 Task: Create a rule from the Routing list, Task moved to a section -> Set Priority in the project AgileEngine , set the section as To-Do and set the priority of the task as  High
Action: Mouse moved to (684, 288)
Screenshot: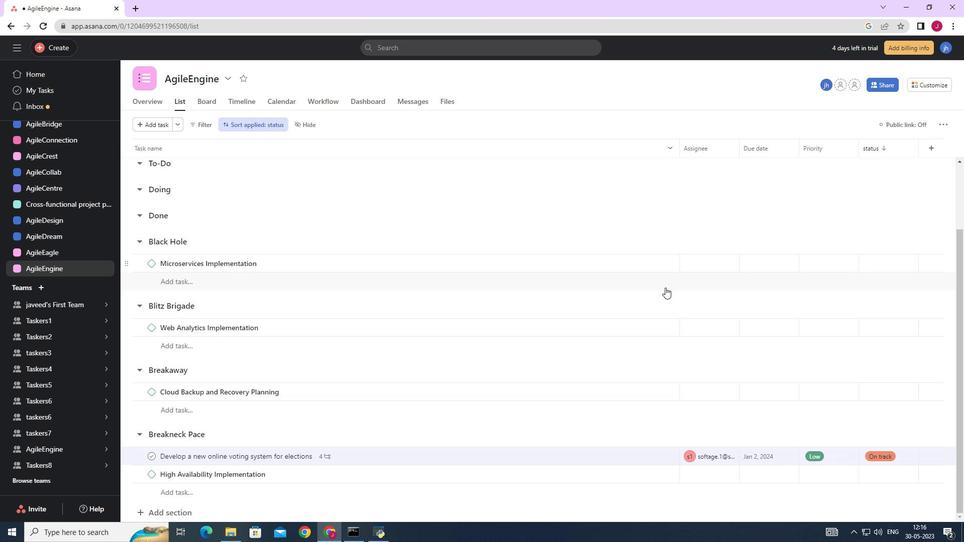 
Action: Mouse scrolled (684, 289) with delta (0, 0)
Screenshot: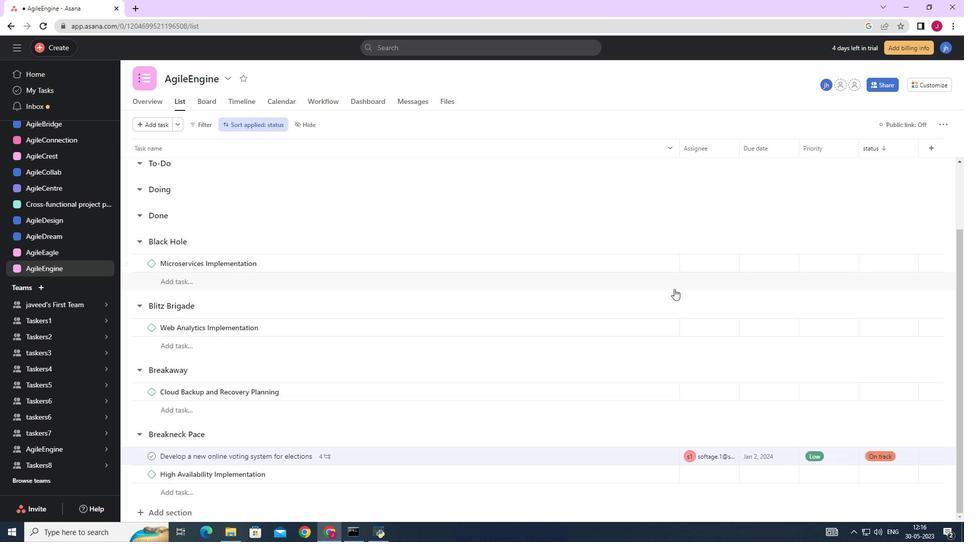 
Action: Mouse scrolled (684, 289) with delta (0, 0)
Screenshot: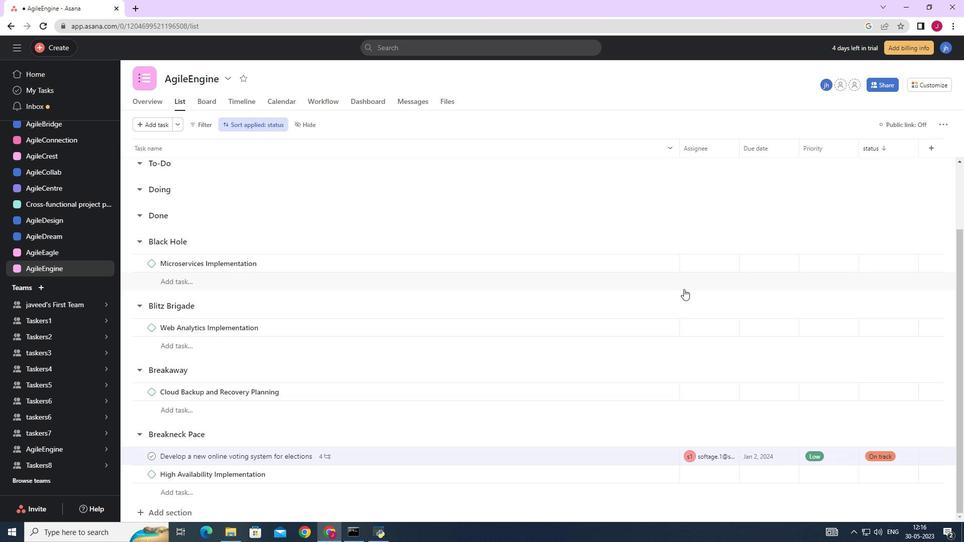 
Action: Mouse scrolled (684, 289) with delta (0, 0)
Screenshot: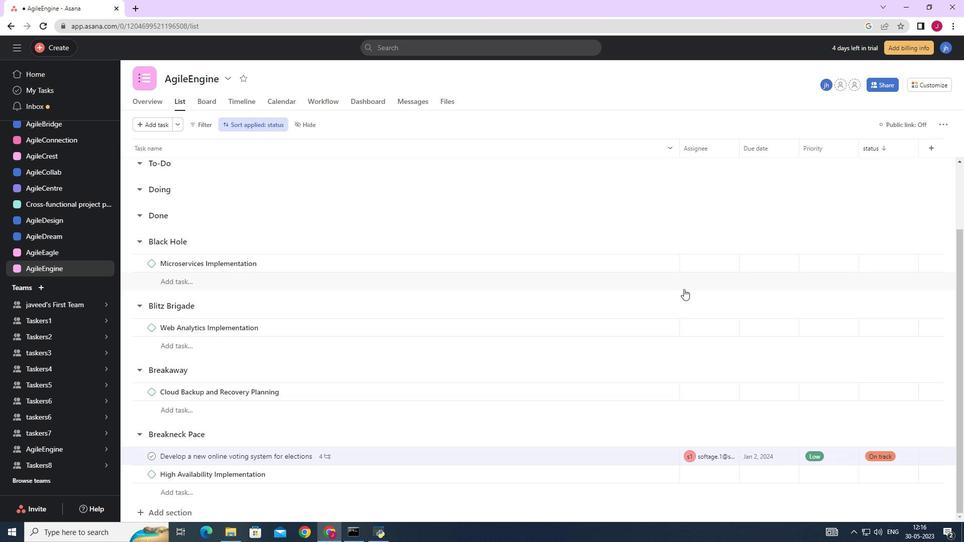 
Action: Mouse moved to (934, 80)
Screenshot: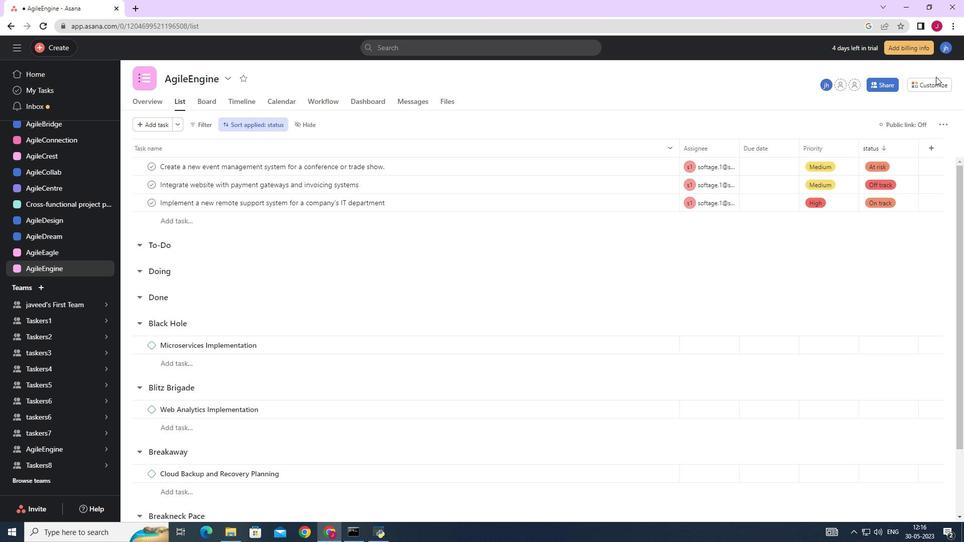 
Action: Mouse pressed left at (934, 80)
Screenshot: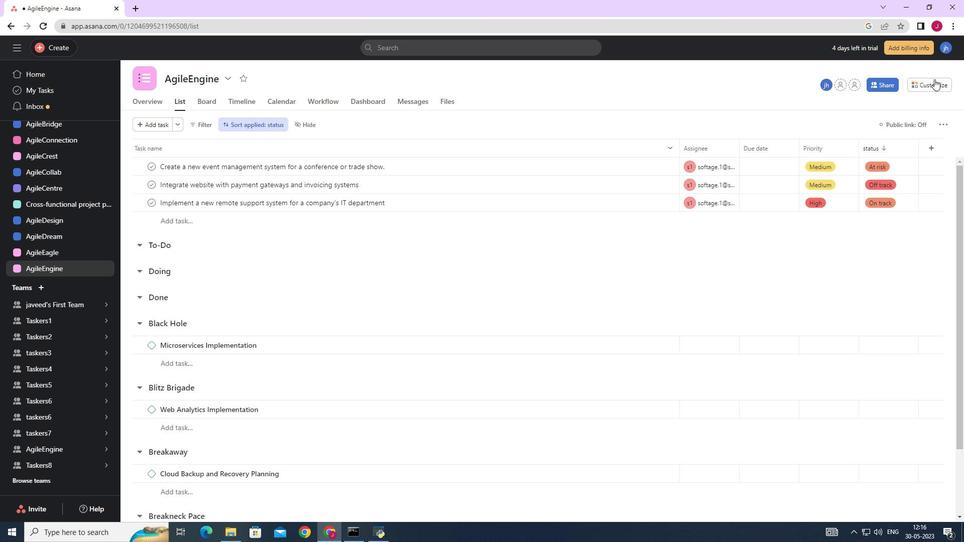 
Action: Mouse moved to (748, 221)
Screenshot: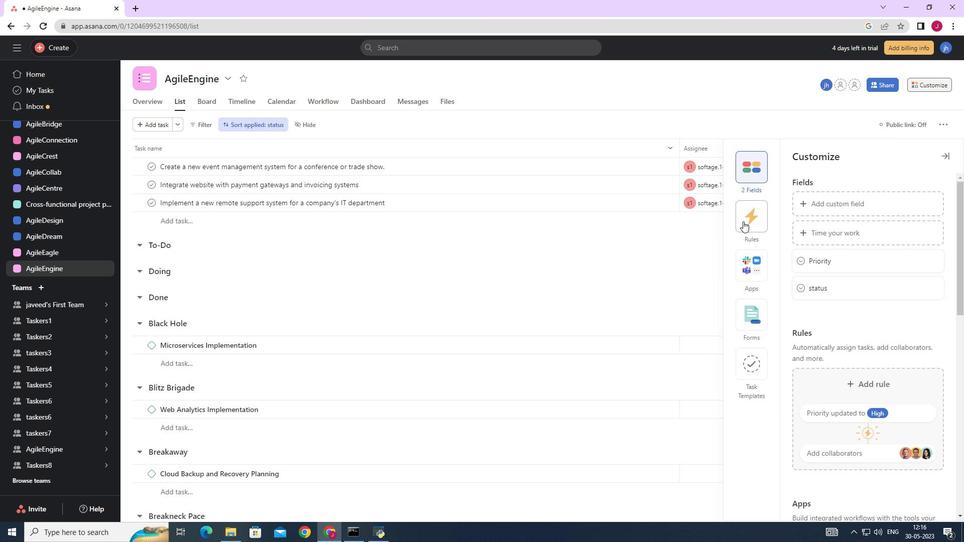 
Action: Mouse pressed left at (748, 221)
Screenshot: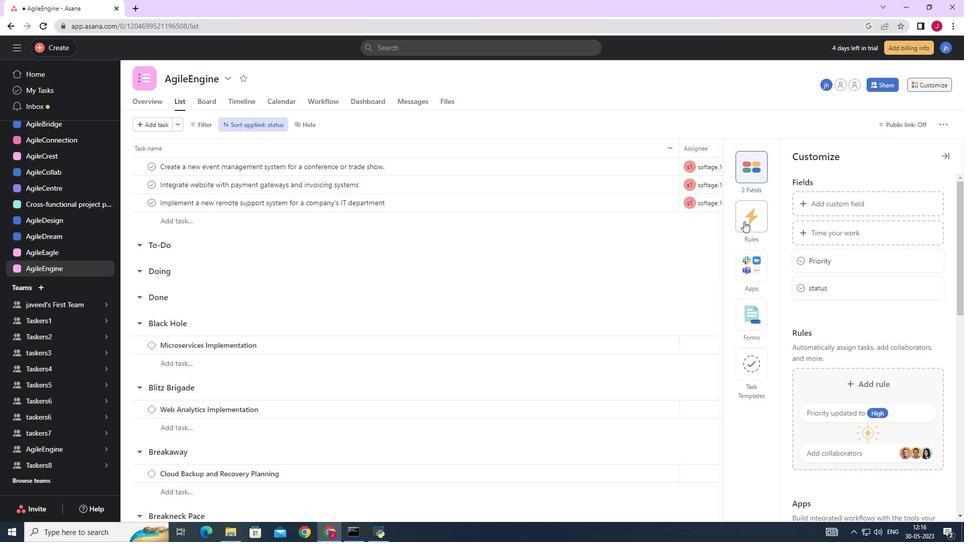 
Action: Mouse moved to (749, 225)
Screenshot: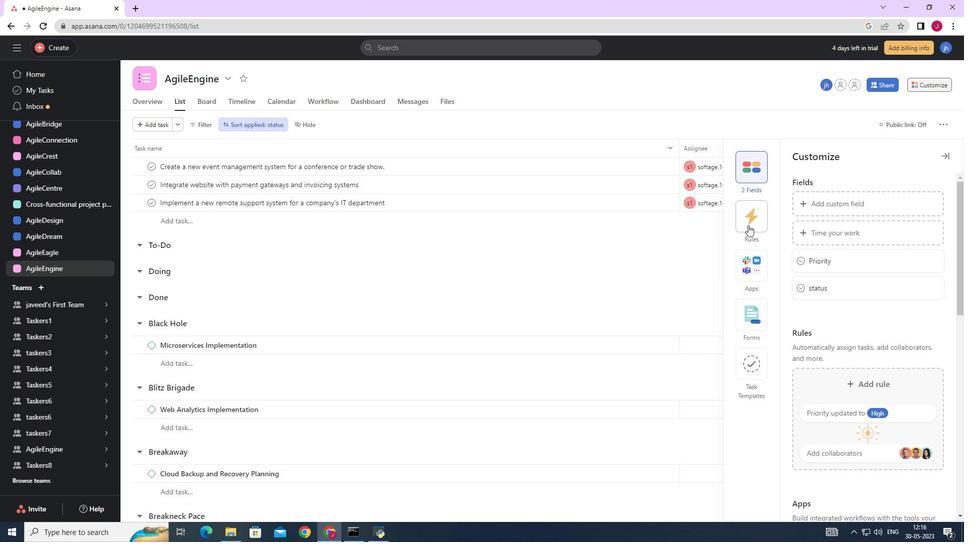 
Action: Mouse pressed left at (749, 225)
Screenshot: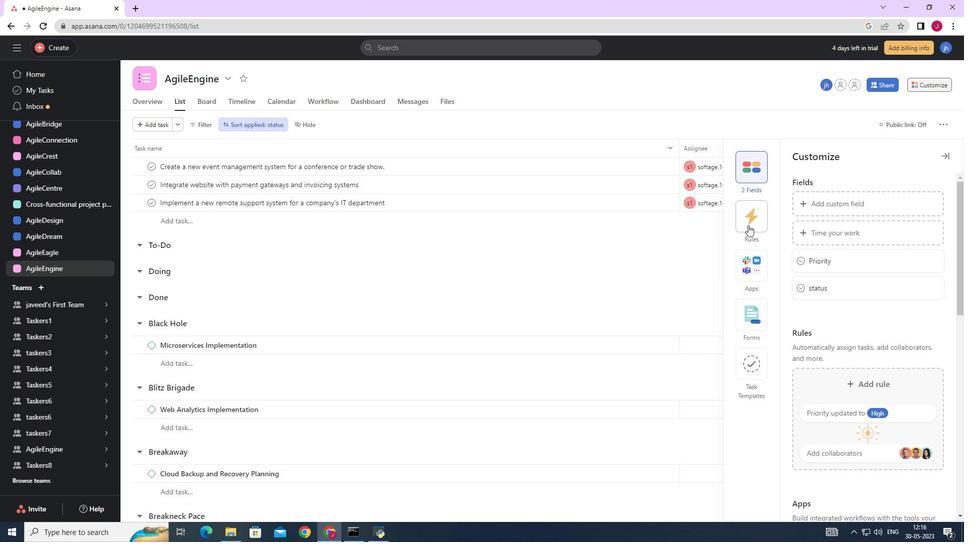 
Action: Mouse moved to (840, 222)
Screenshot: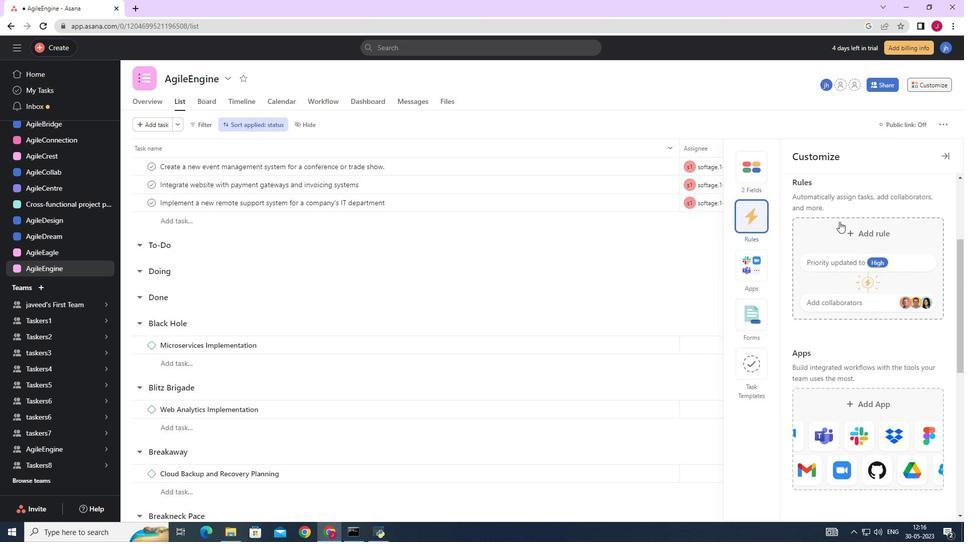 
Action: Mouse pressed left at (840, 222)
Screenshot: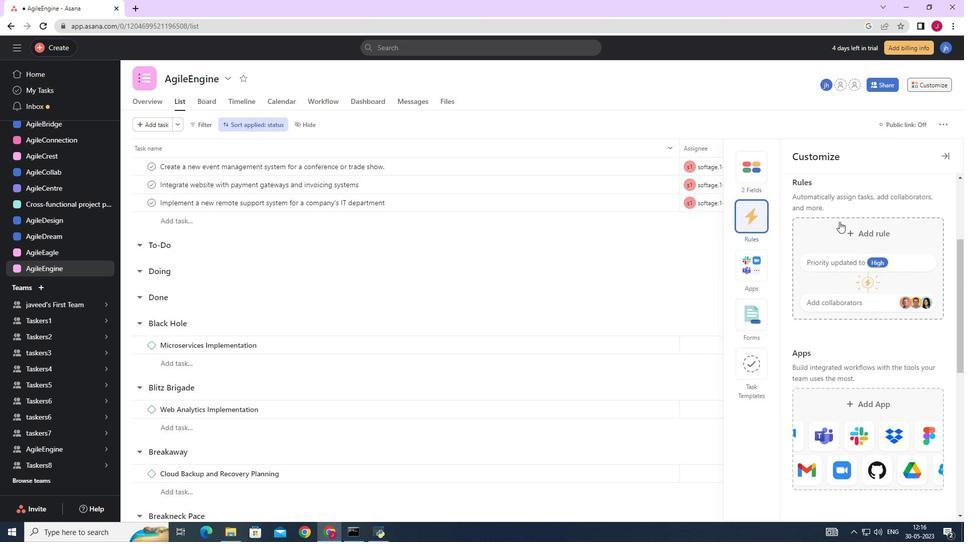 
Action: Mouse moved to (213, 131)
Screenshot: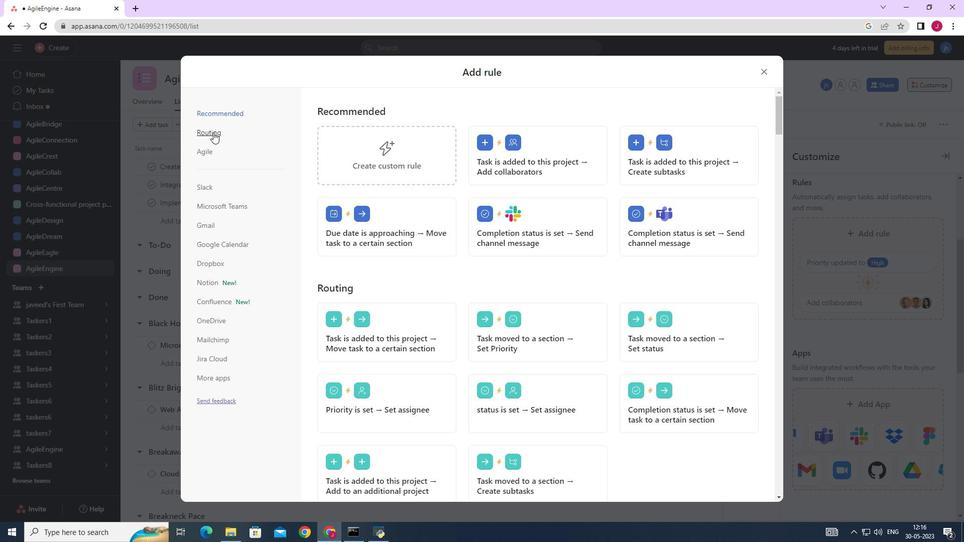 
Action: Mouse pressed left at (213, 131)
Screenshot: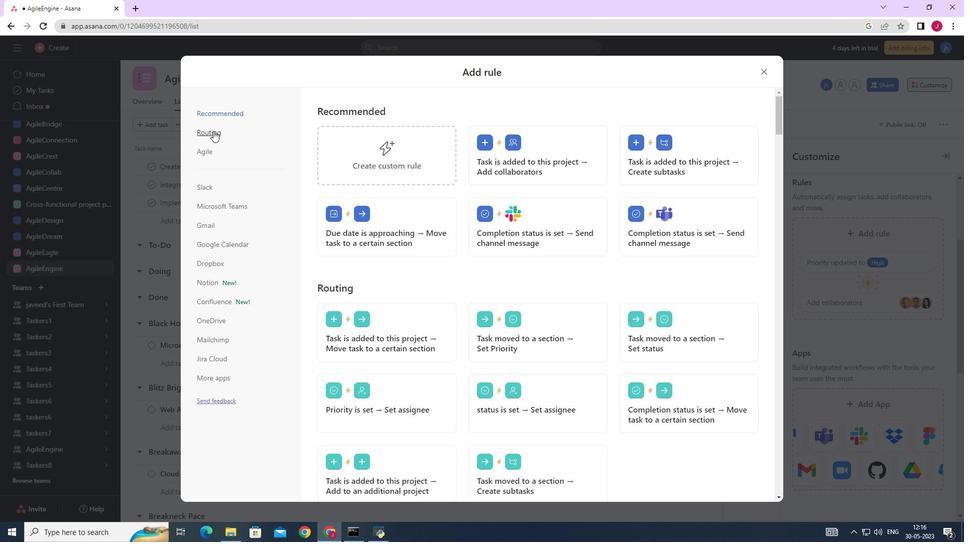 
Action: Mouse moved to (537, 157)
Screenshot: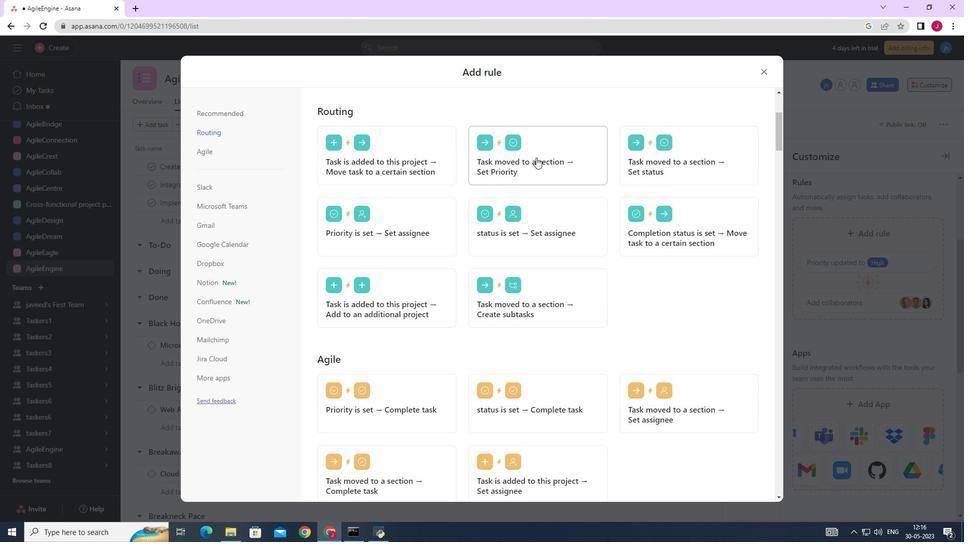 
Action: Mouse pressed left at (537, 157)
Screenshot: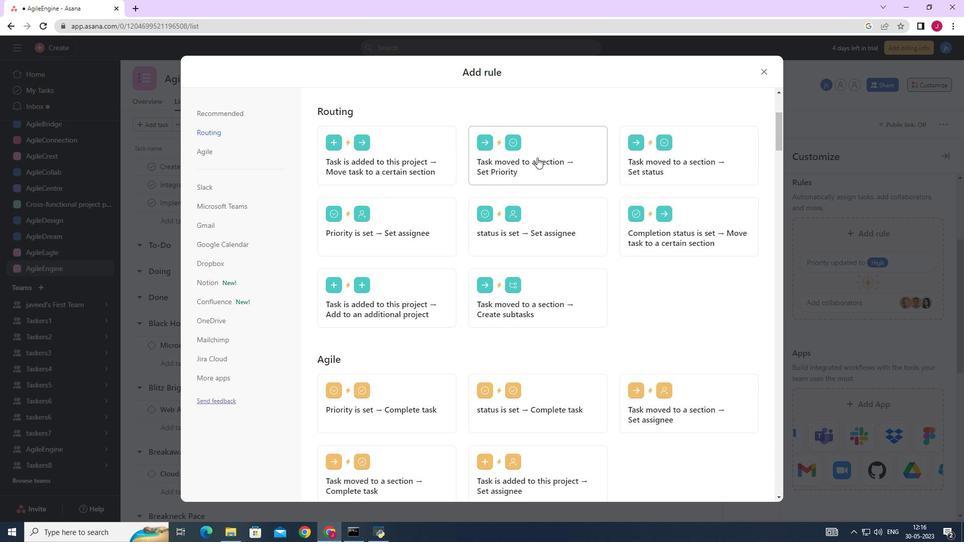
Action: Mouse moved to (372, 267)
Screenshot: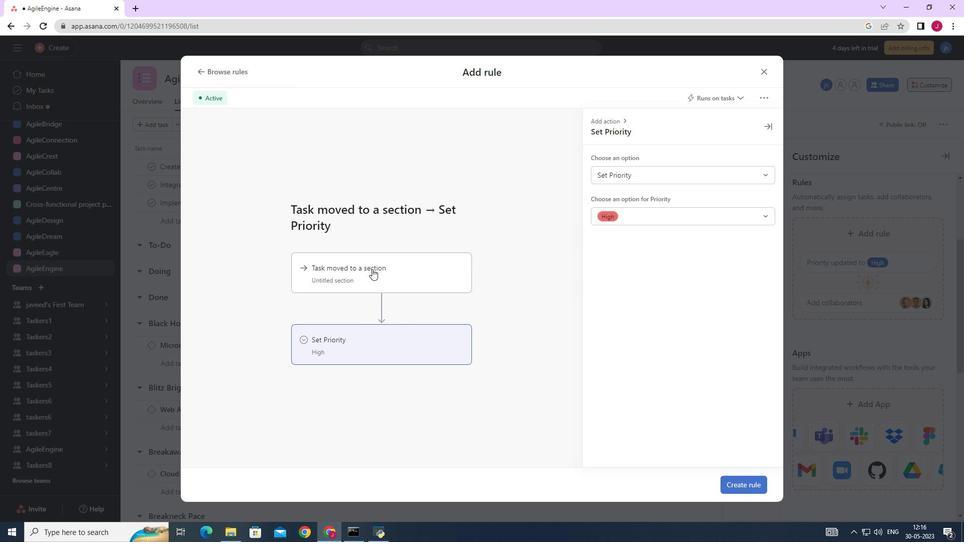 
Action: Mouse pressed left at (372, 267)
Screenshot: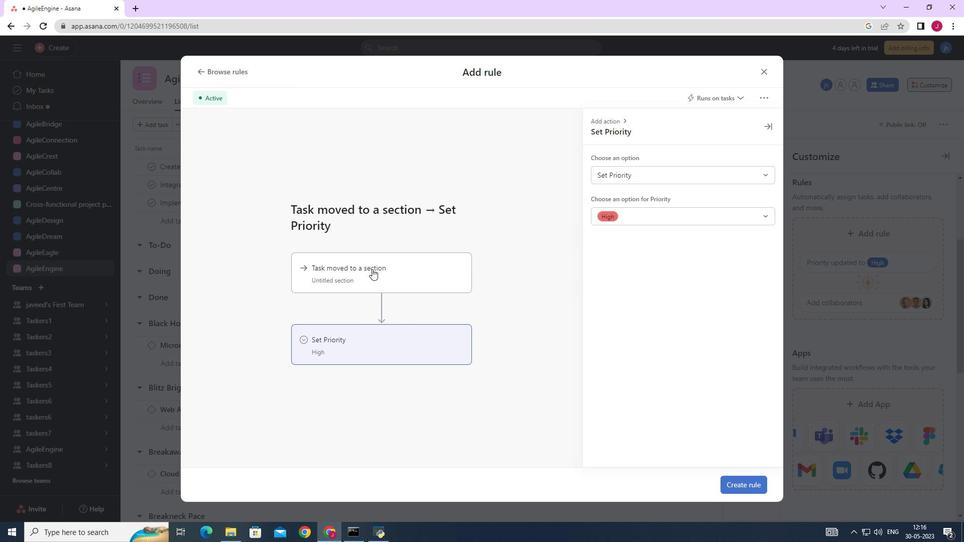 
Action: Mouse moved to (676, 176)
Screenshot: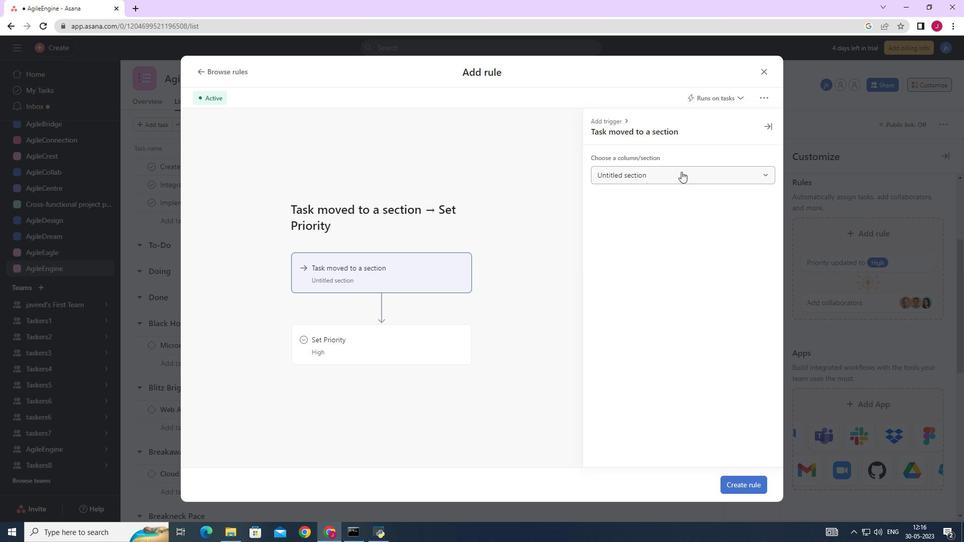 
Action: Mouse pressed left at (676, 176)
Screenshot: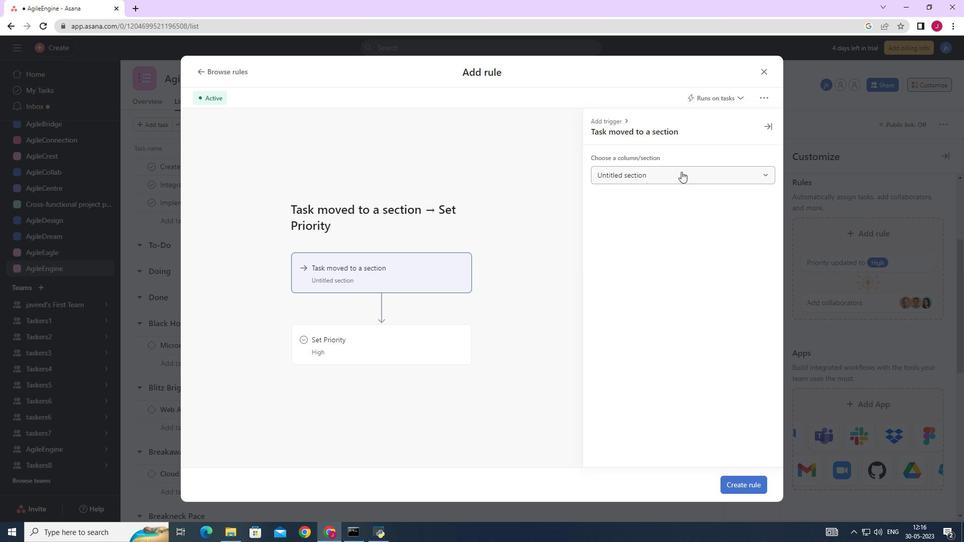 
Action: Mouse moved to (627, 215)
Screenshot: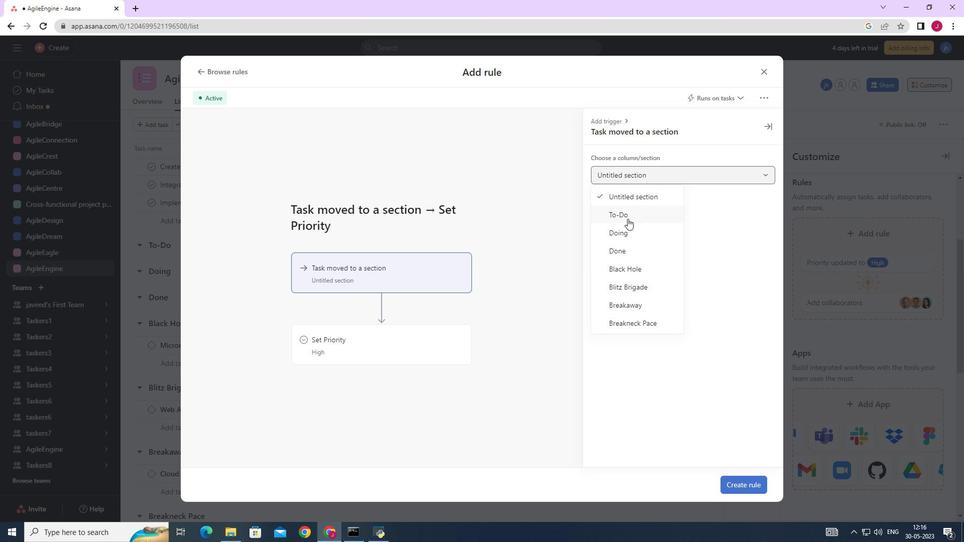 
Action: Mouse pressed left at (627, 215)
Screenshot: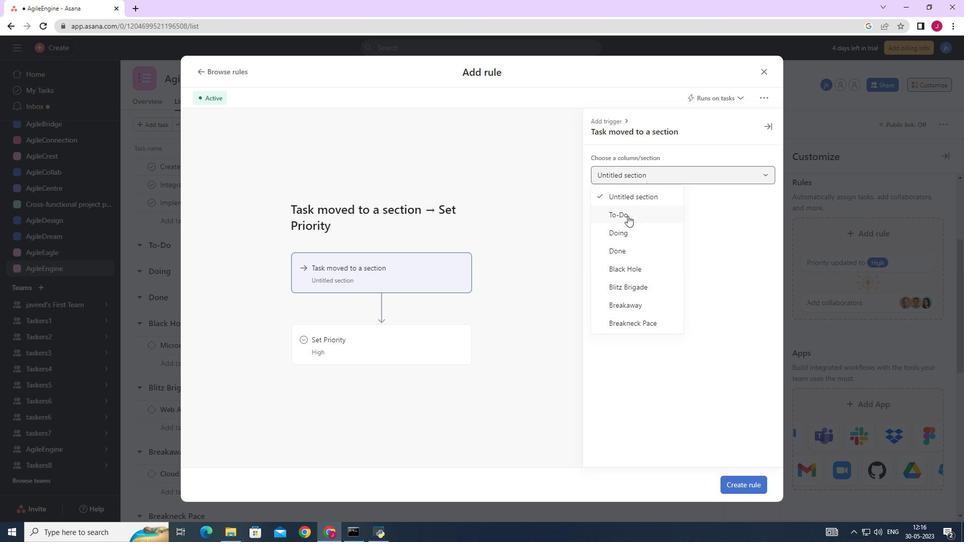 
Action: Mouse moved to (345, 350)
Screenshot: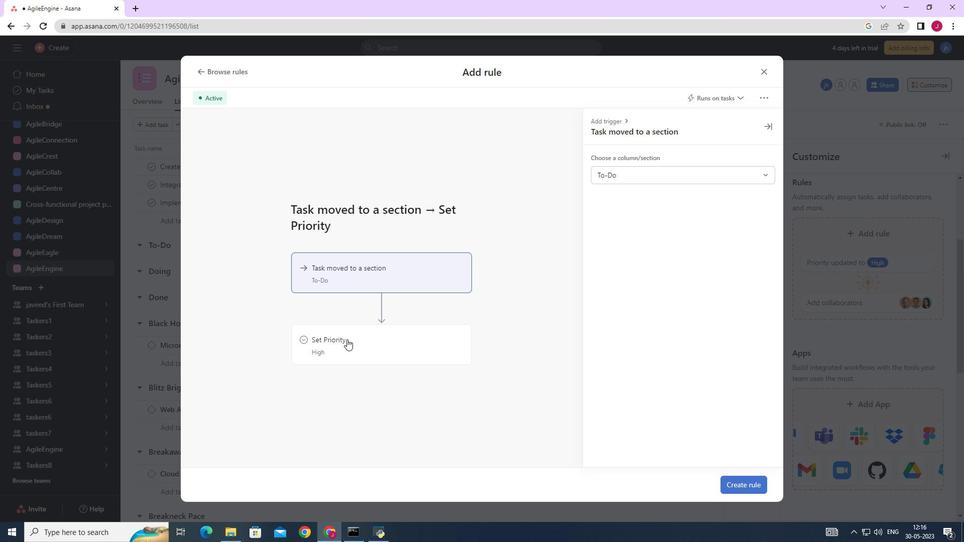 
Action: Mouse pressed left at (345, 350)
Screenshot: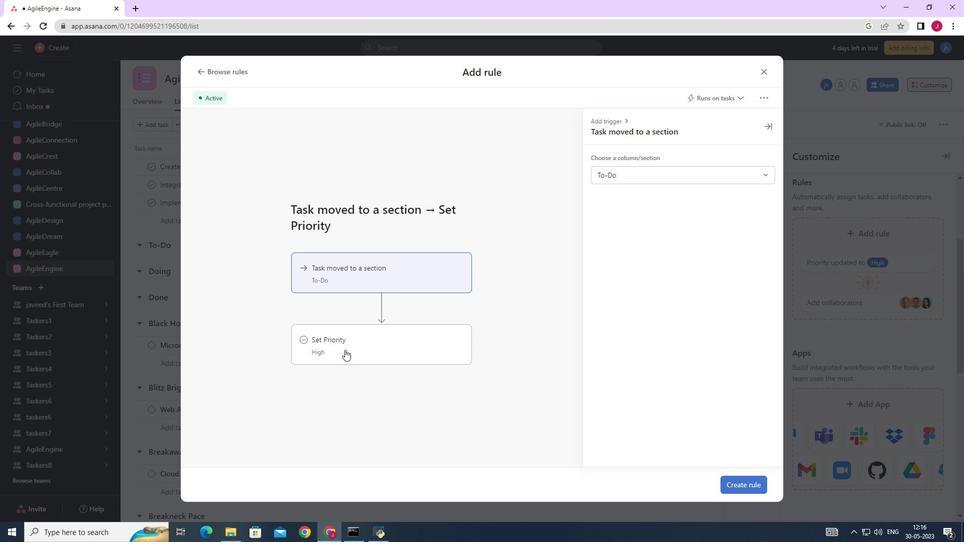
Action: Mouse moved to (649, 171)
Screenshot: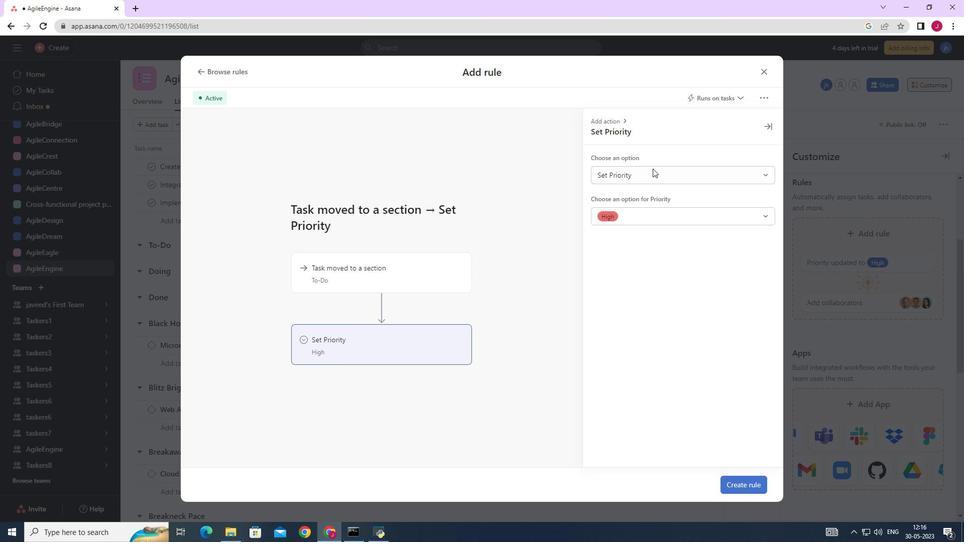
Action: Mouse pressed left at (649, 171)
Screenshot: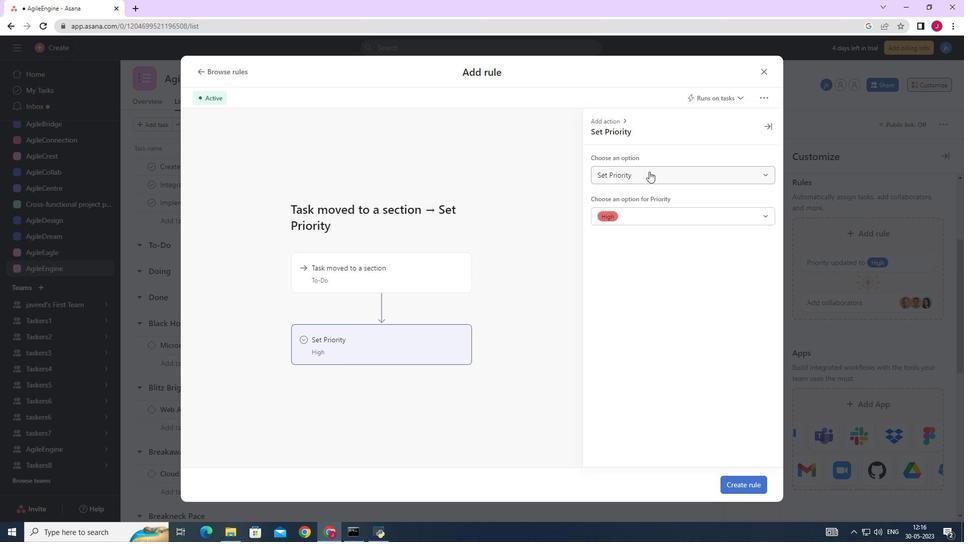 
Action: Mouse moved to (642, 192)
Screenshot: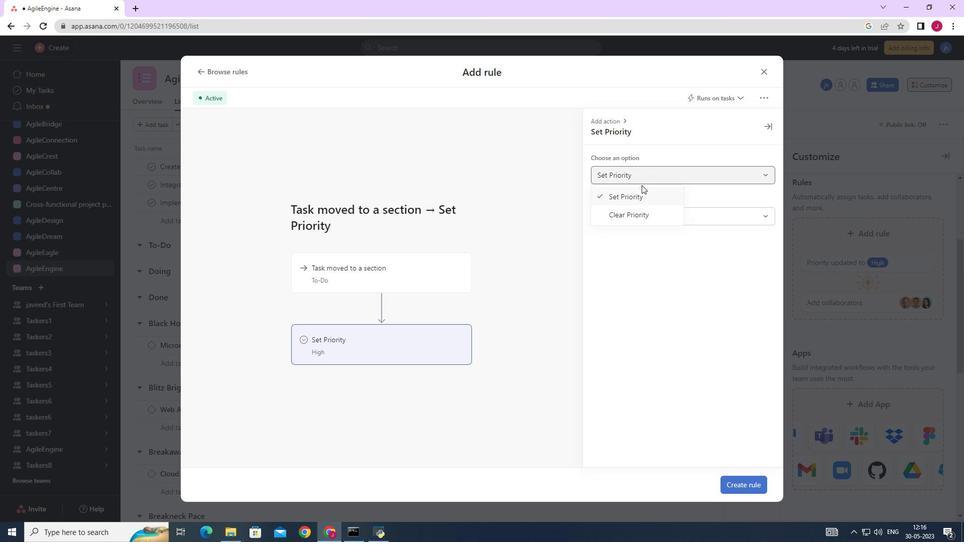 
Action: Mouse pressed left at (642, 192)
Screenshot: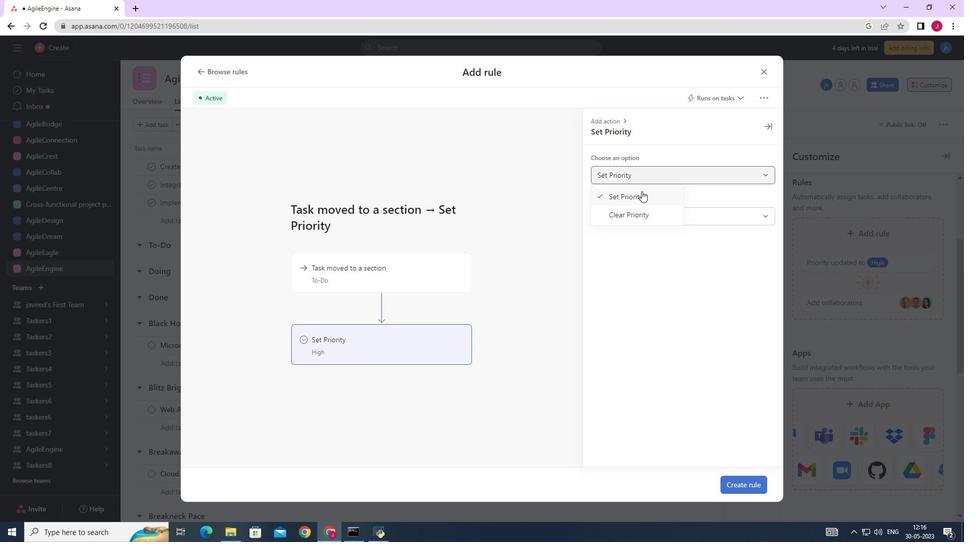 
Action: Mouse moved to (736, 483)
Screenshot: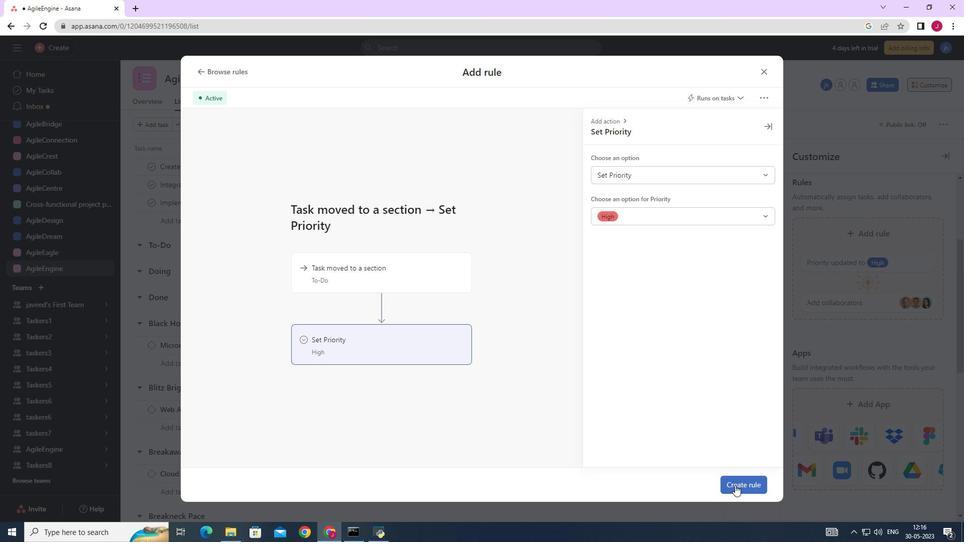 
Action: Mouse pressed left at (736, 483)
Screenshot: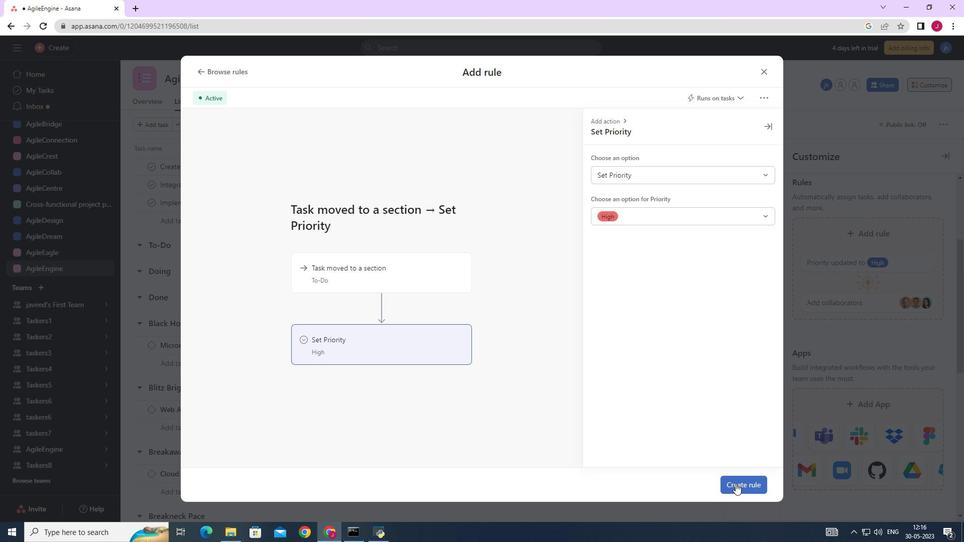
